 Task: Sort the products in the category "Pre-Mixed Cocktails" by price (highest first).
Action: Mouse moved to (697, 271)
Screenshot: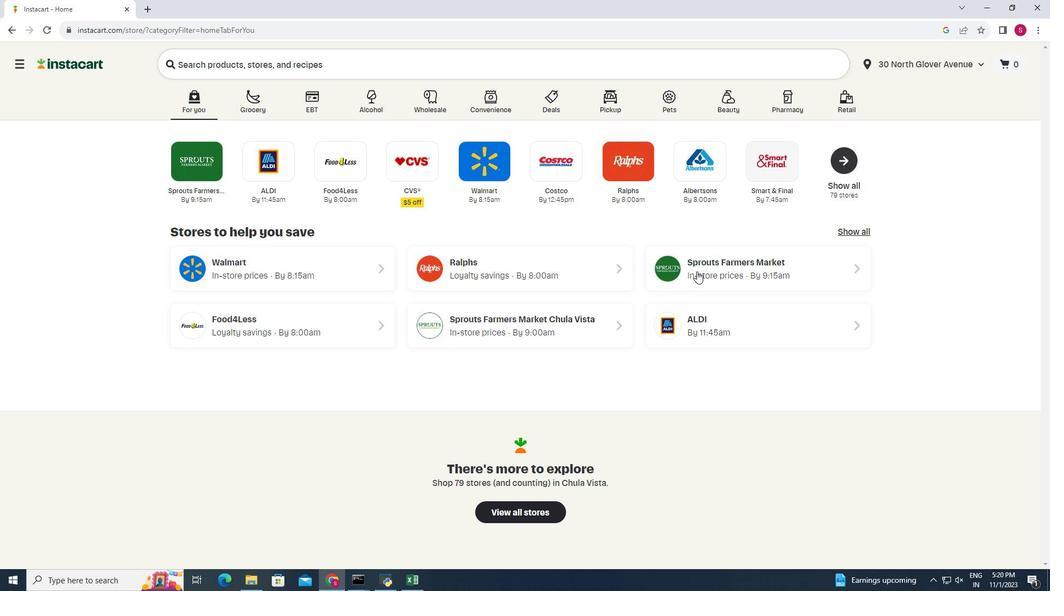
Action: Mouse pressed left at (697, 271)
Screenshot: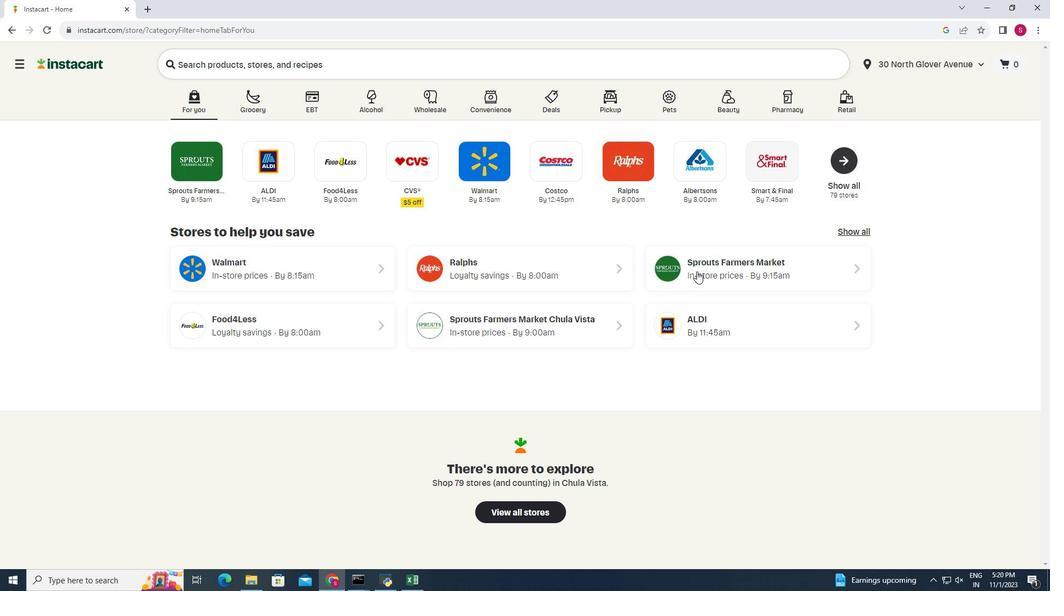 
Action: Mouse moved to (52, 543)
Screenshot: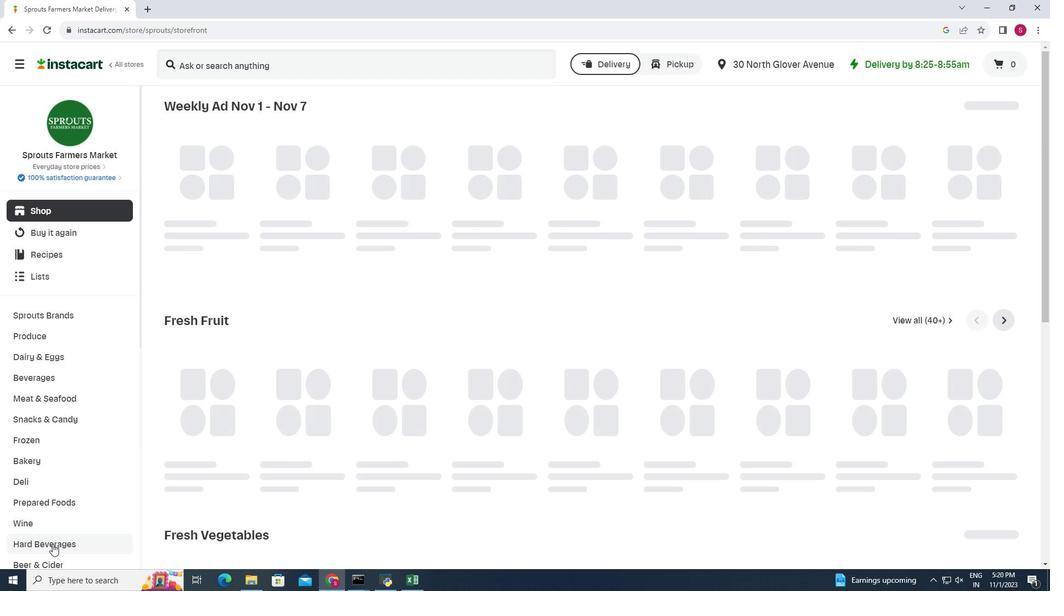 
Action: Mouse pressed left at (52, 543)
Screenshot: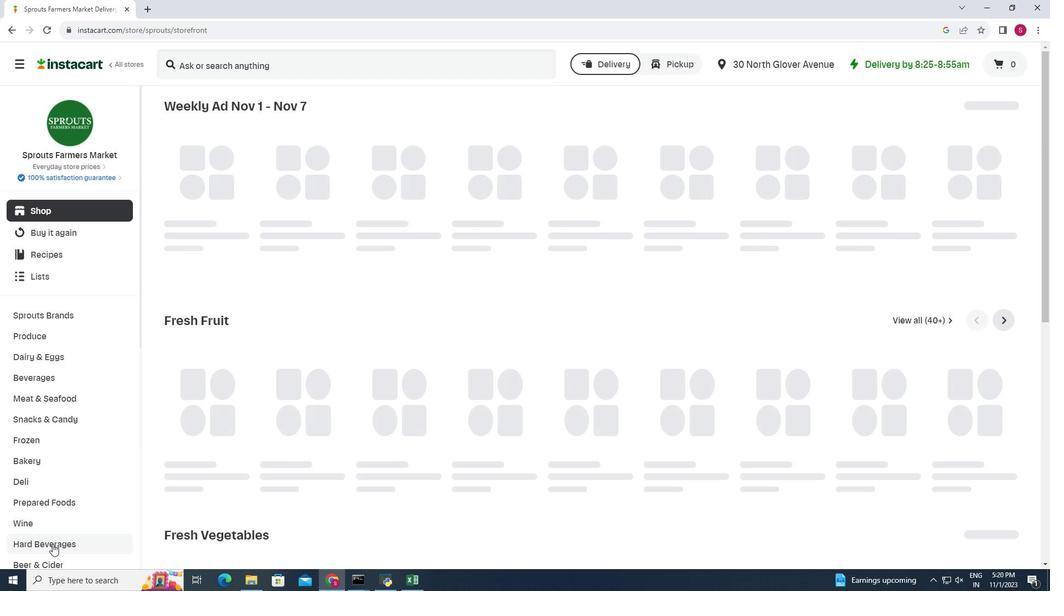 
Action: Mouse moved to (461, 135)
Screenshot: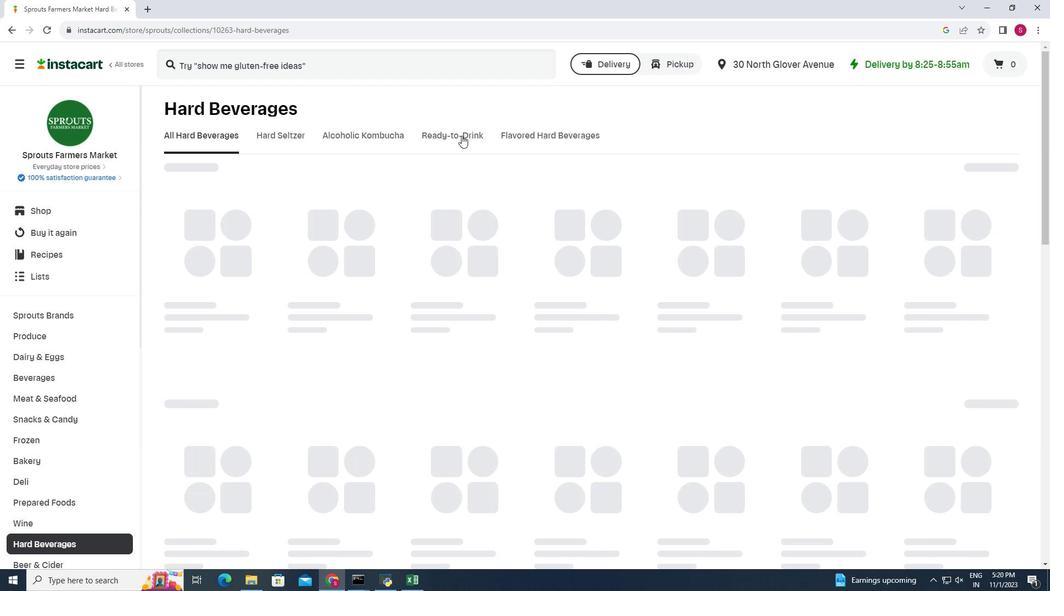
Action: Mouse pressed left at (461, 135)
Screenshot: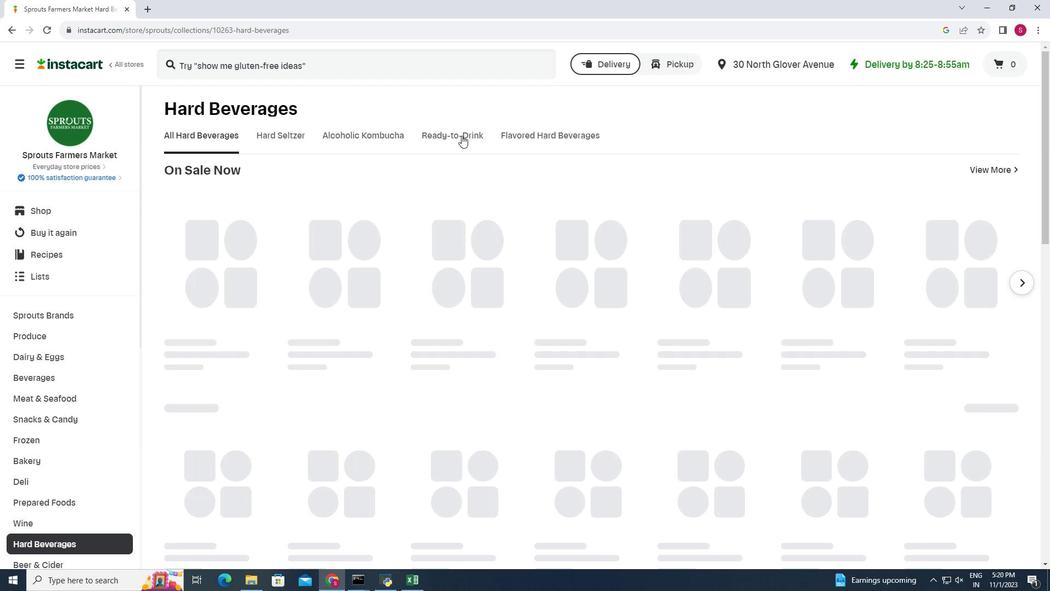 
Action: Mouse moved to (389, 181)
Screenshot: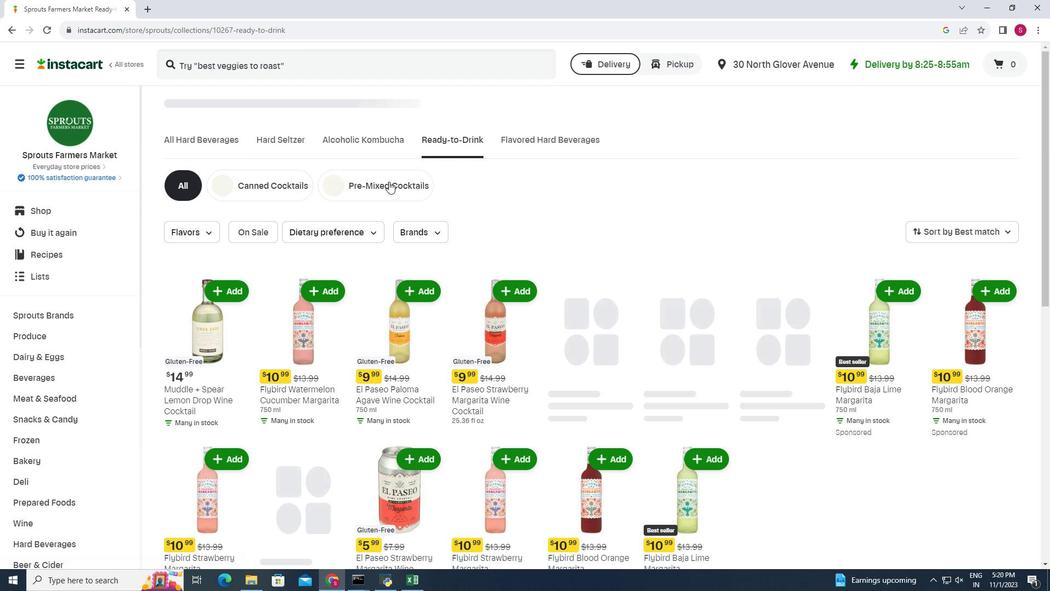 
Action: Mouse pressed left at (389, 181)
Screenshot: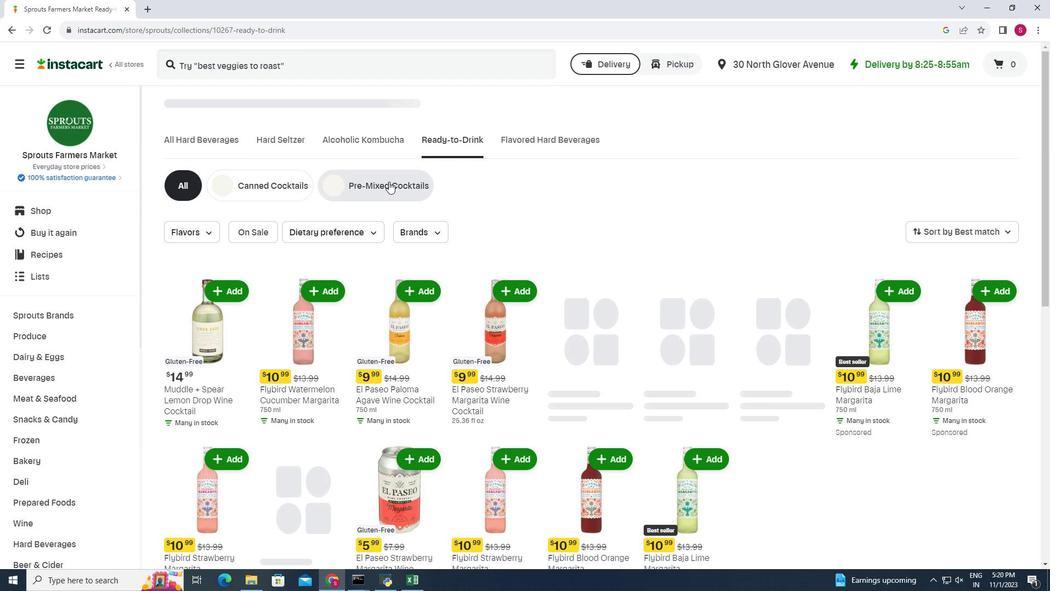 
Action: Mouse moved to (998, 221)
Screenshot: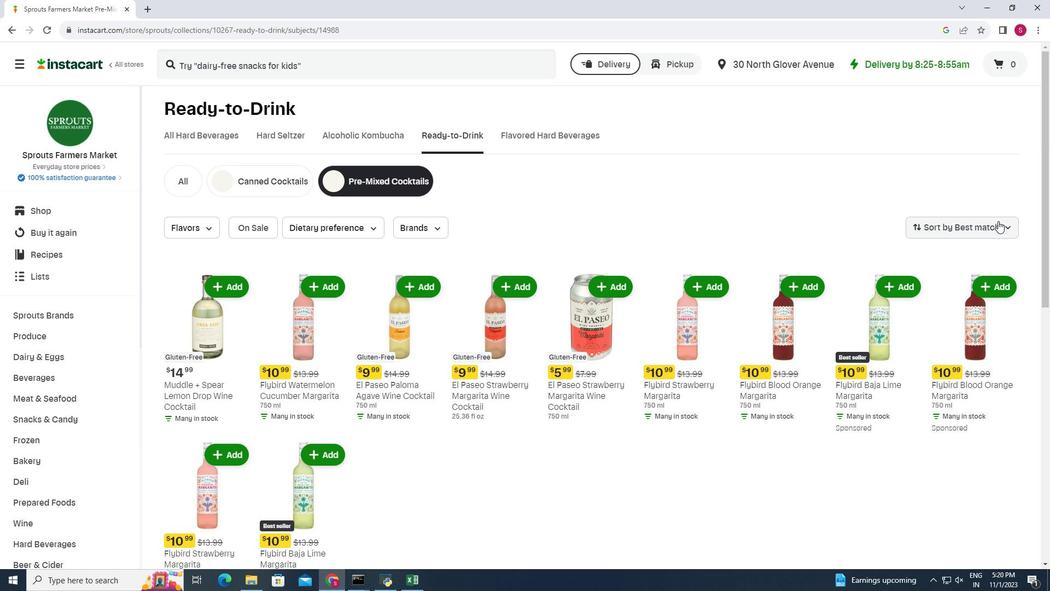 
Action: Mouse pressed left at (998, 221)
Screenshot: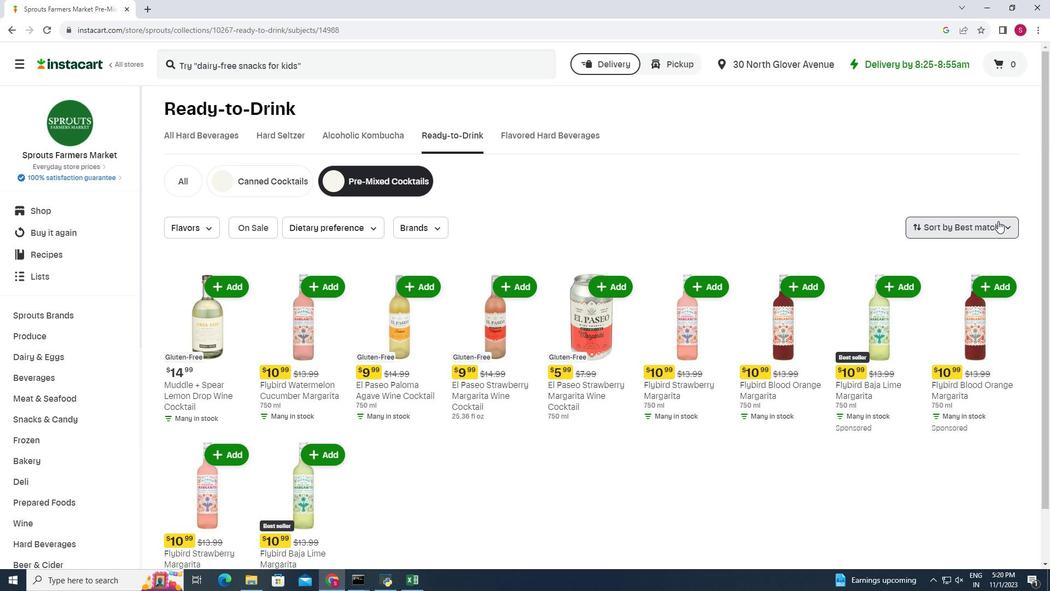 
Action: Mouse moved to (989, 297)
Screenshot: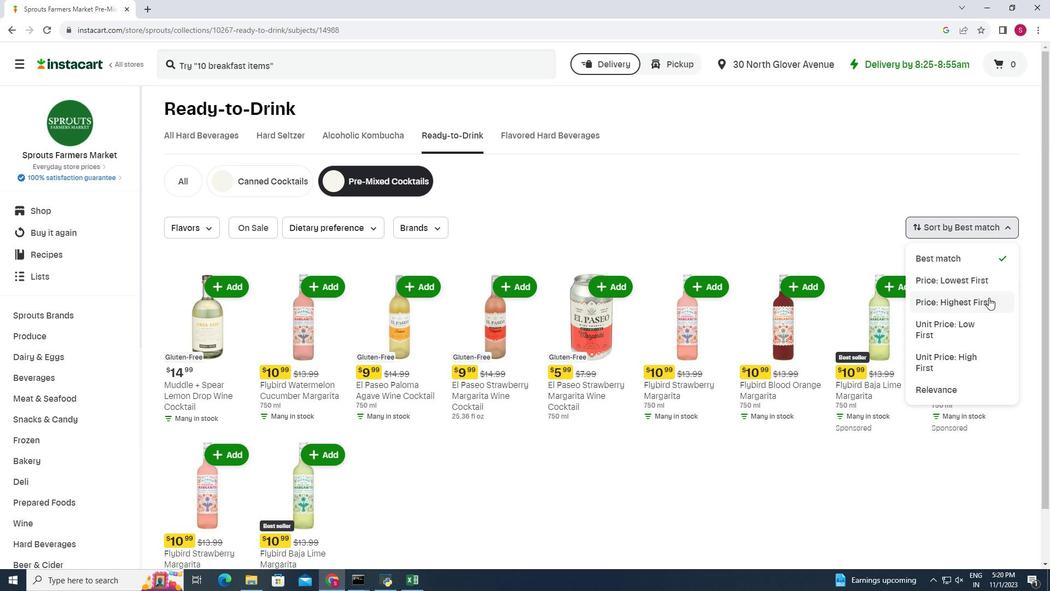 
Action: Mouse pressed left at (989, 297)
Screenshot: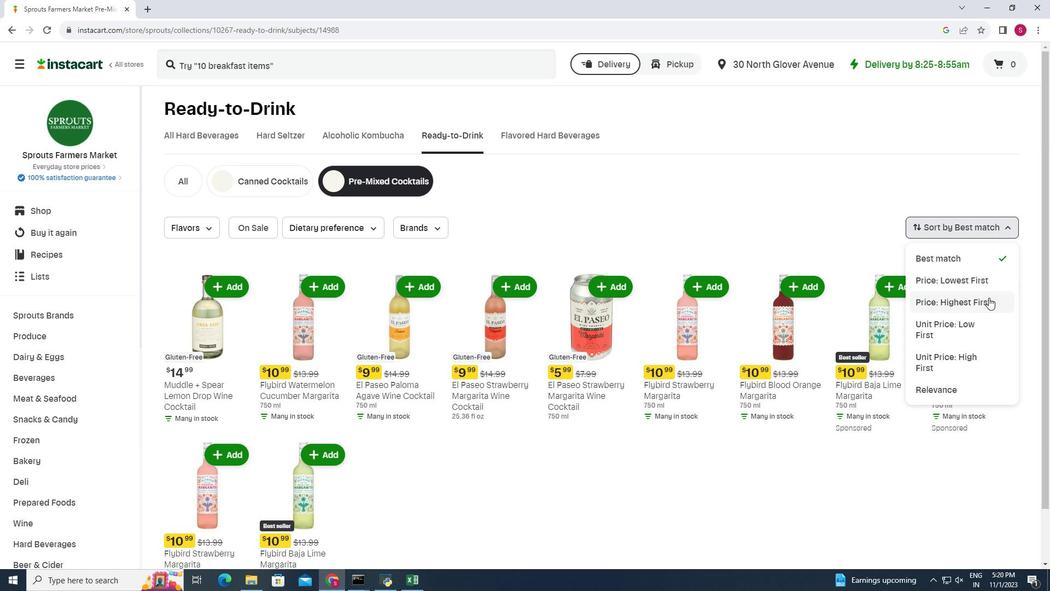
Action: Mouse moved to (571, 220)
Screenshot: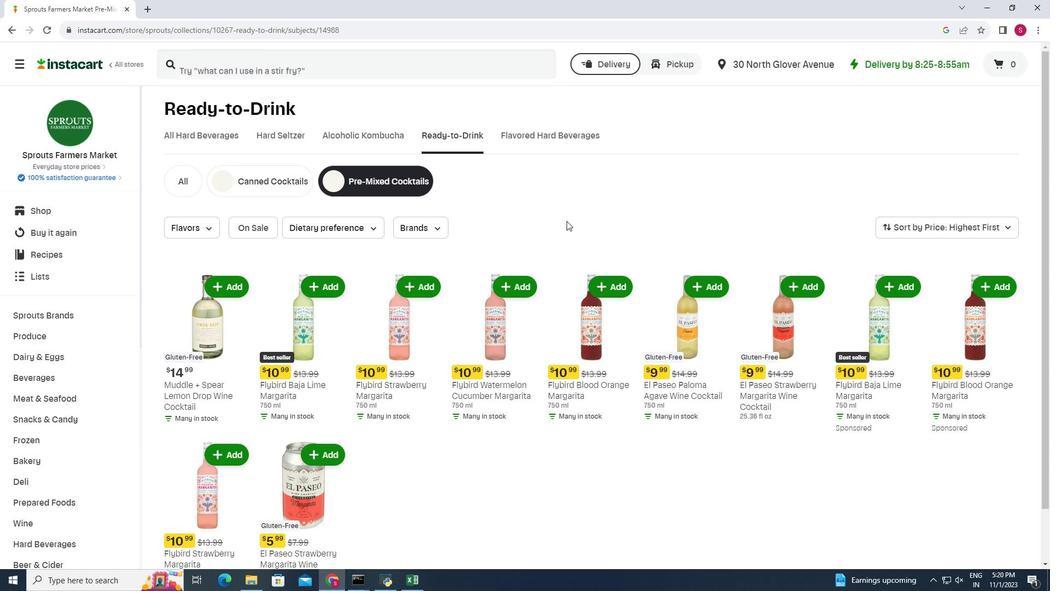 
